 Task: Add the task  Issue with data being truncated when saving to database to the section Feature Fiesta in the project ZeroG and add a Due Date to the respective task as 2023/12/19.
Action: Mouse moved to (757, 541)
Screenshot: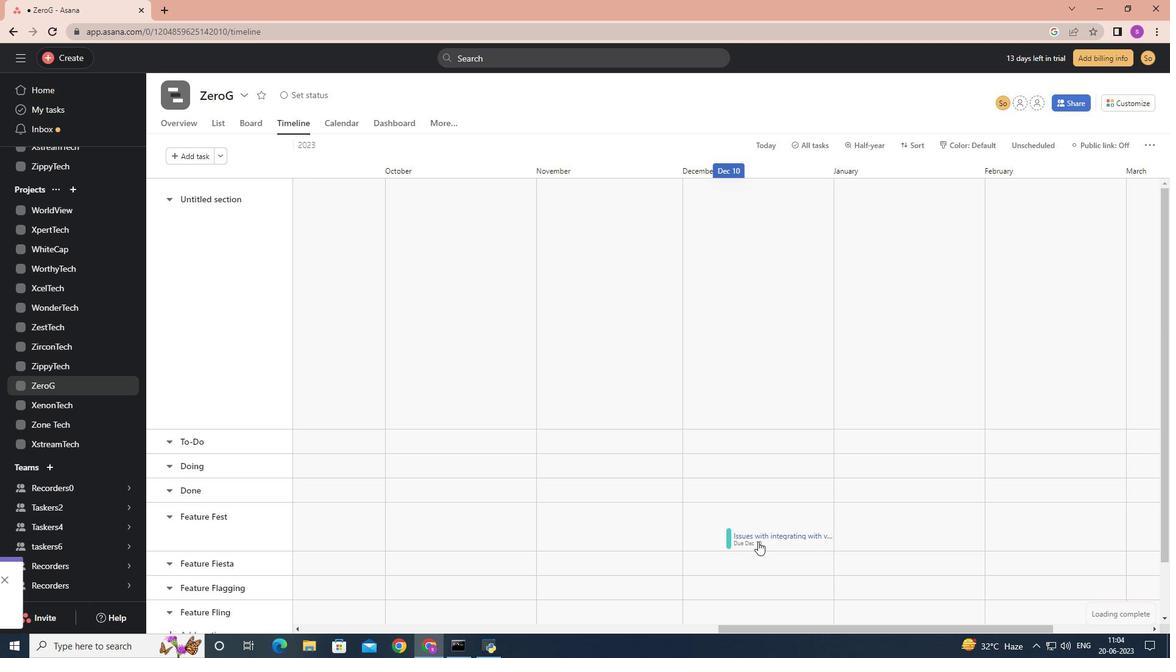 
Action: Mouse pressed left at (757, 541)
Screenshot: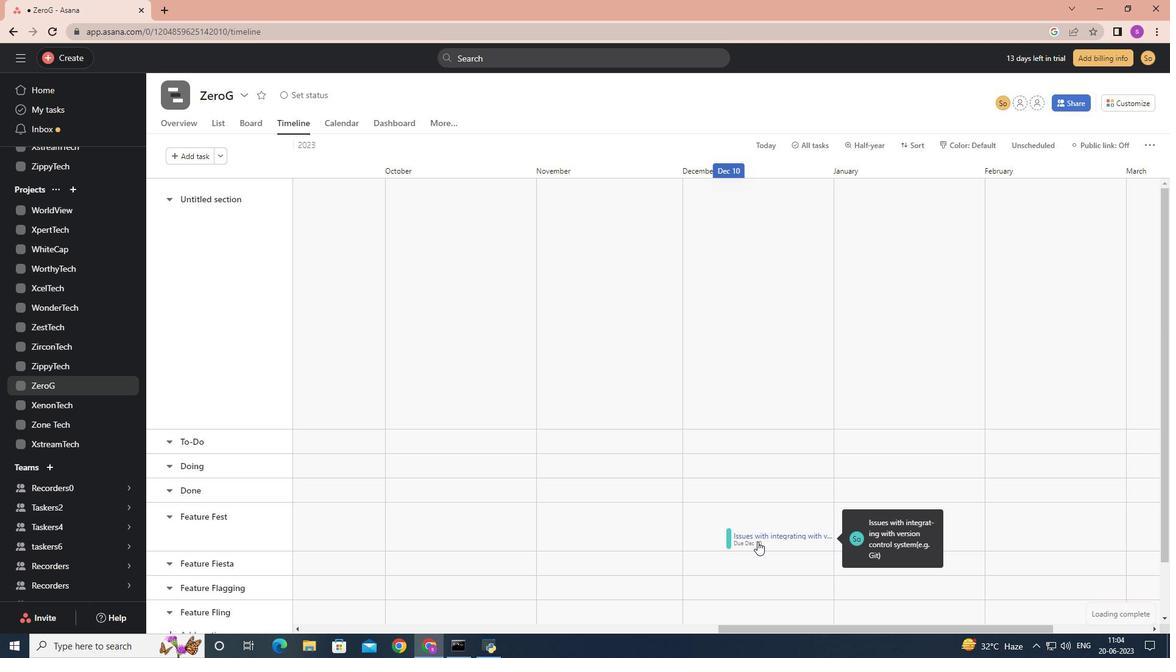 
Action: Mouse moved to (917, 284)
Screenshot: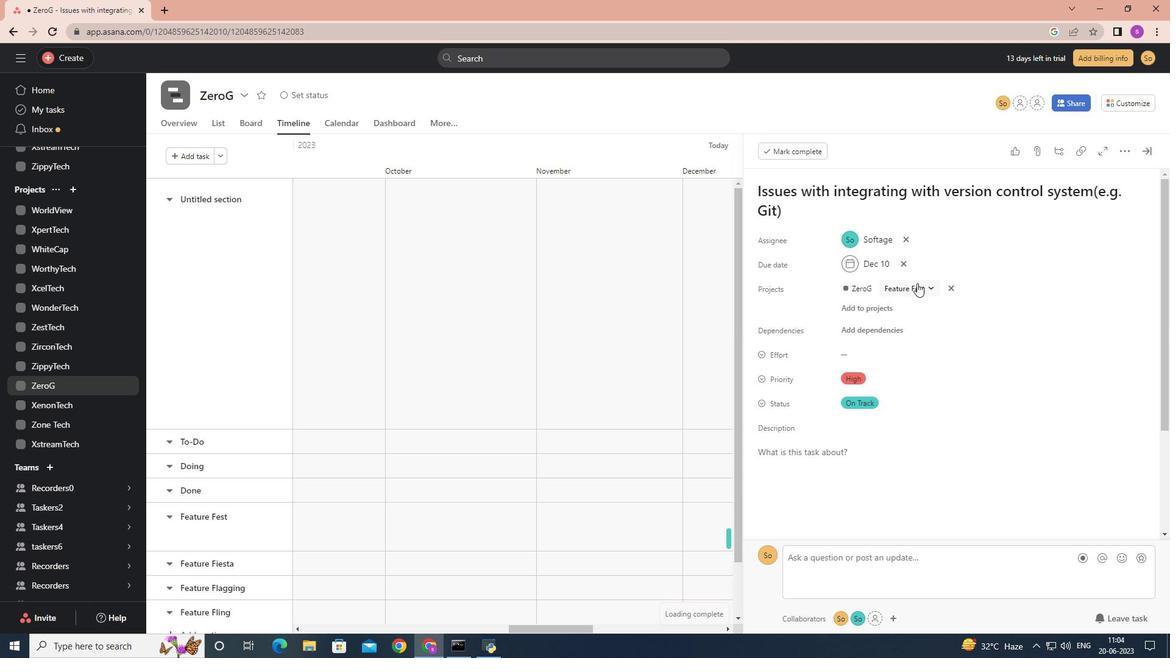 
Action: Mouse pressed left at (917, 284)
Screenshot: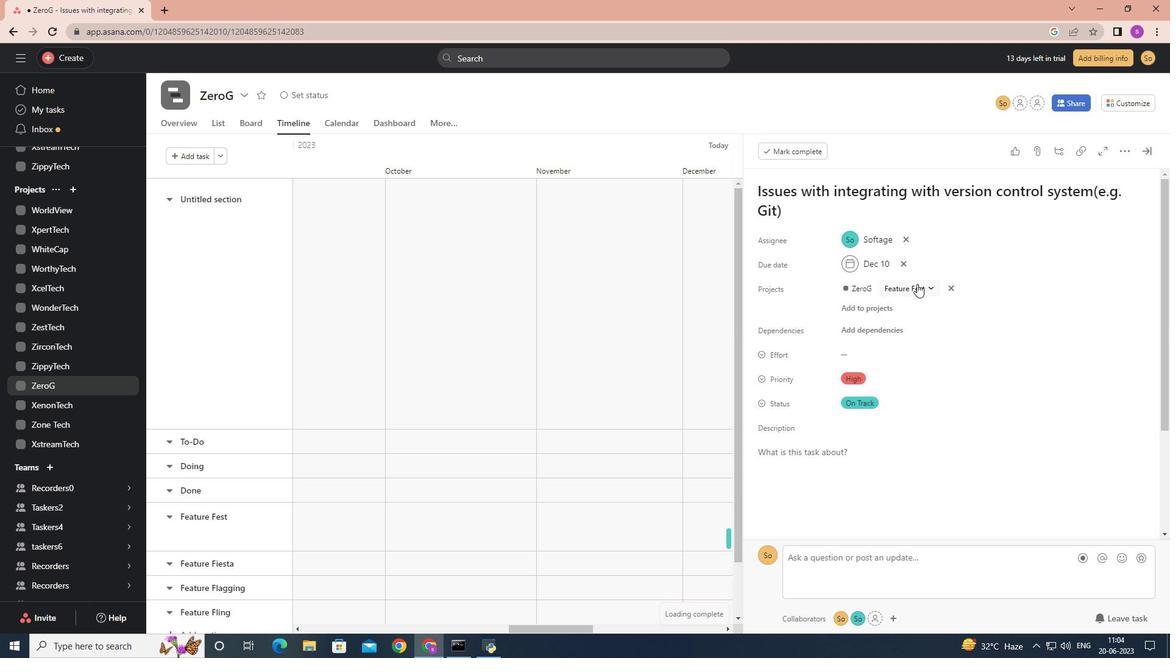 
Action: Mouse moved to (889, 426)
Screenshot: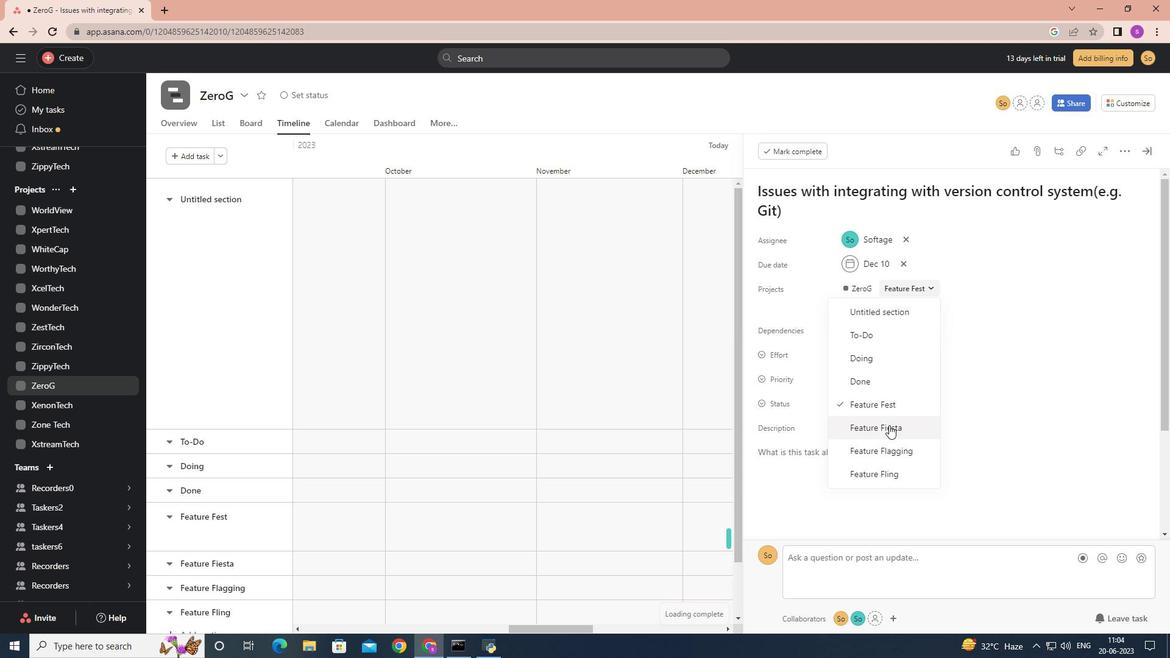
Action: Mouse pressed left at (889, 426)
Screenshot: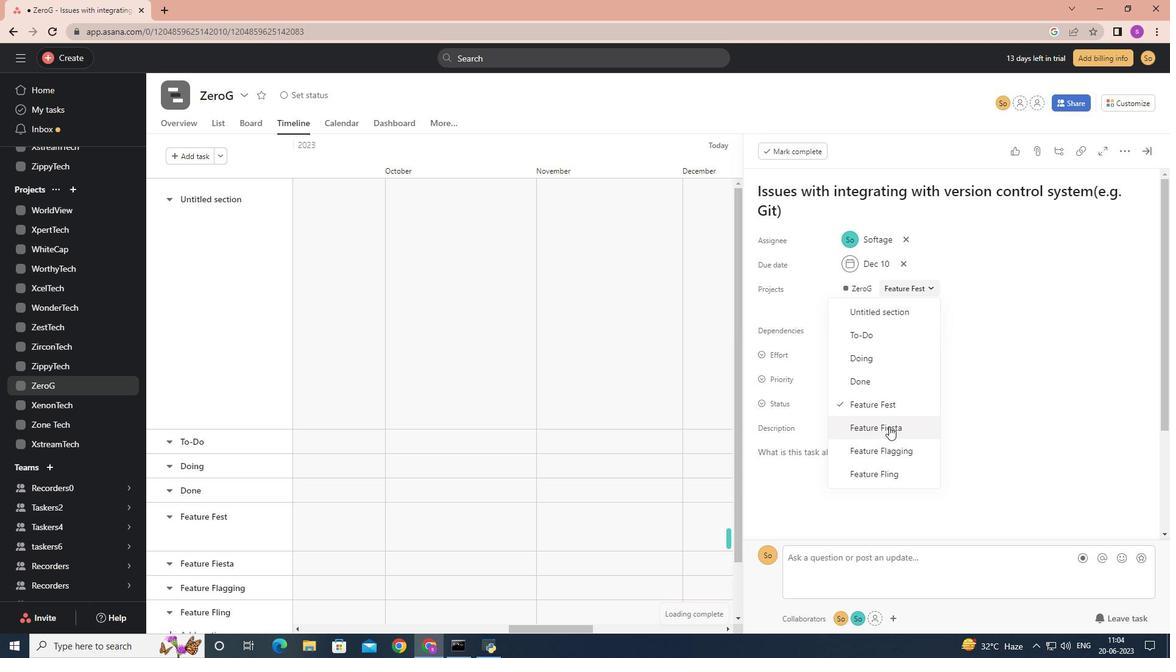 
Action: Mouse moved to (900, 261)
Screenshot: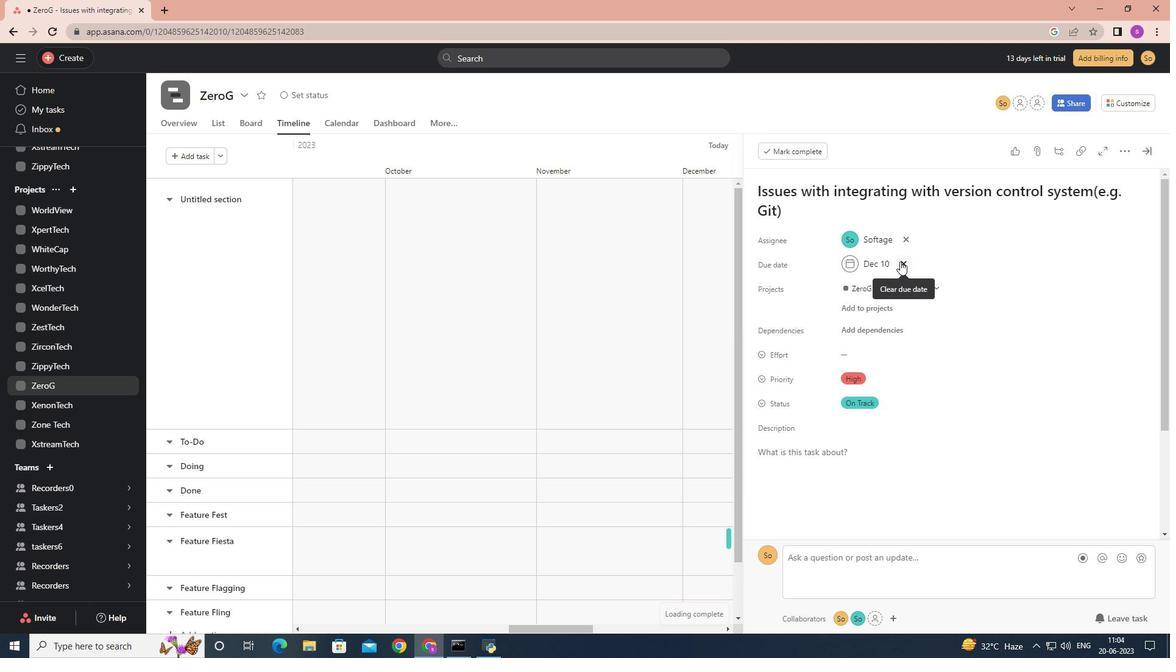
Action: Mouse pressed left at (900, 261)
Screenshot: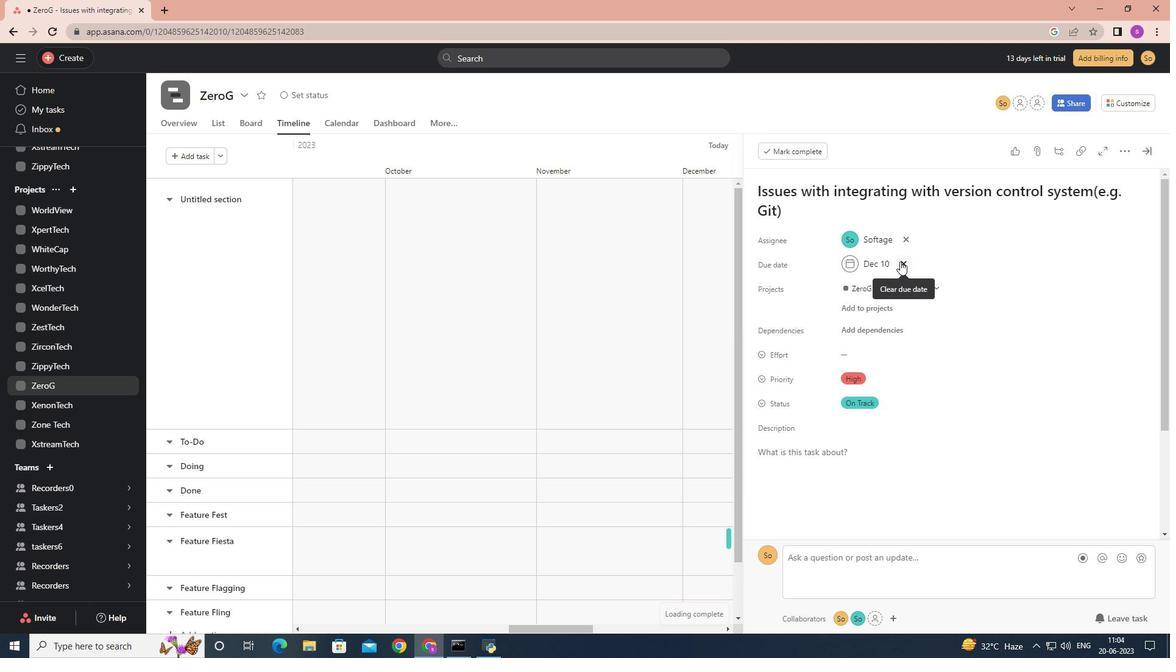 
Action: Mouse moved to (882, 263)
Screenshot: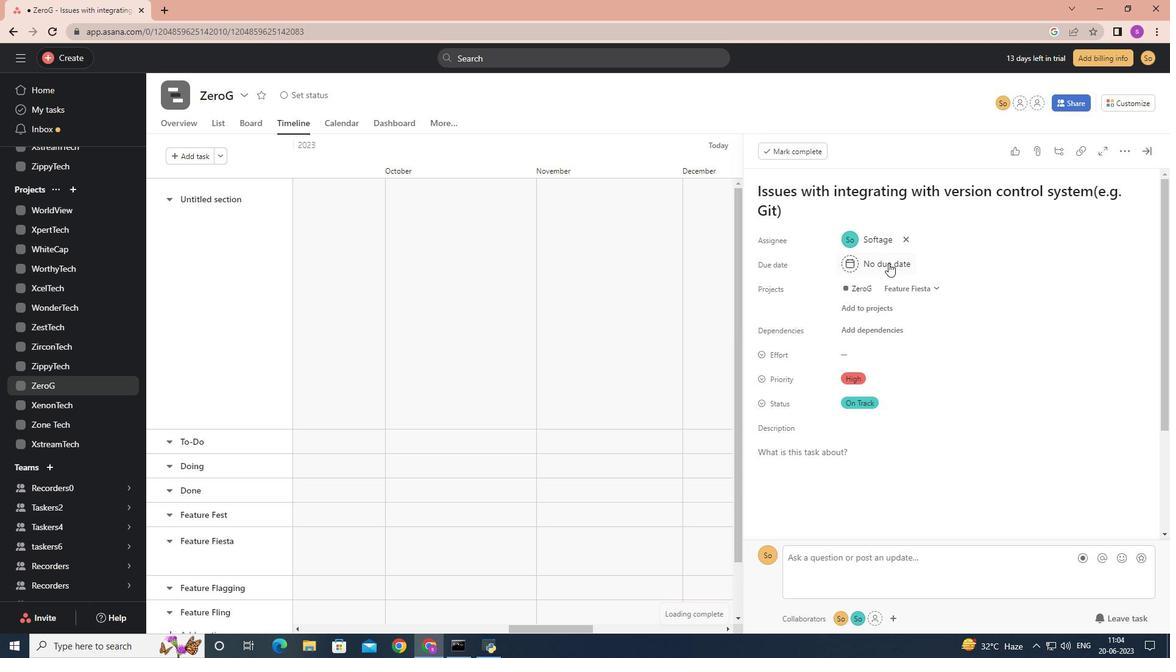 
Action: Mouse pressed left at (882, 263)
Screenshot: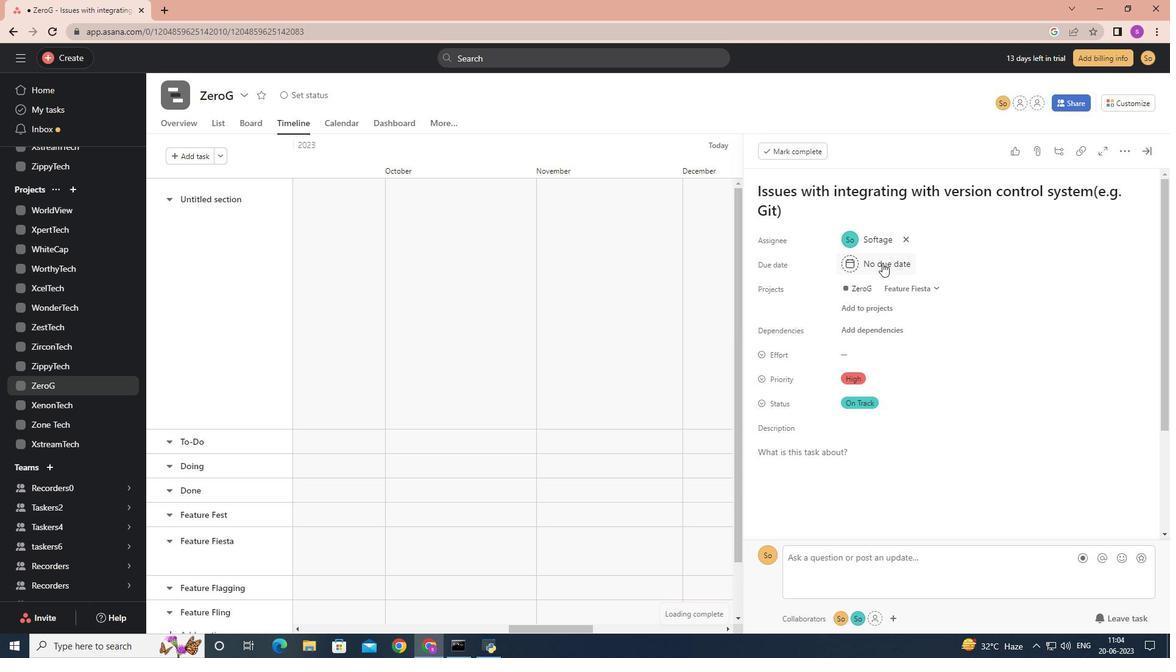 
Action: Mouse moved to (882, 263)
Screenshot: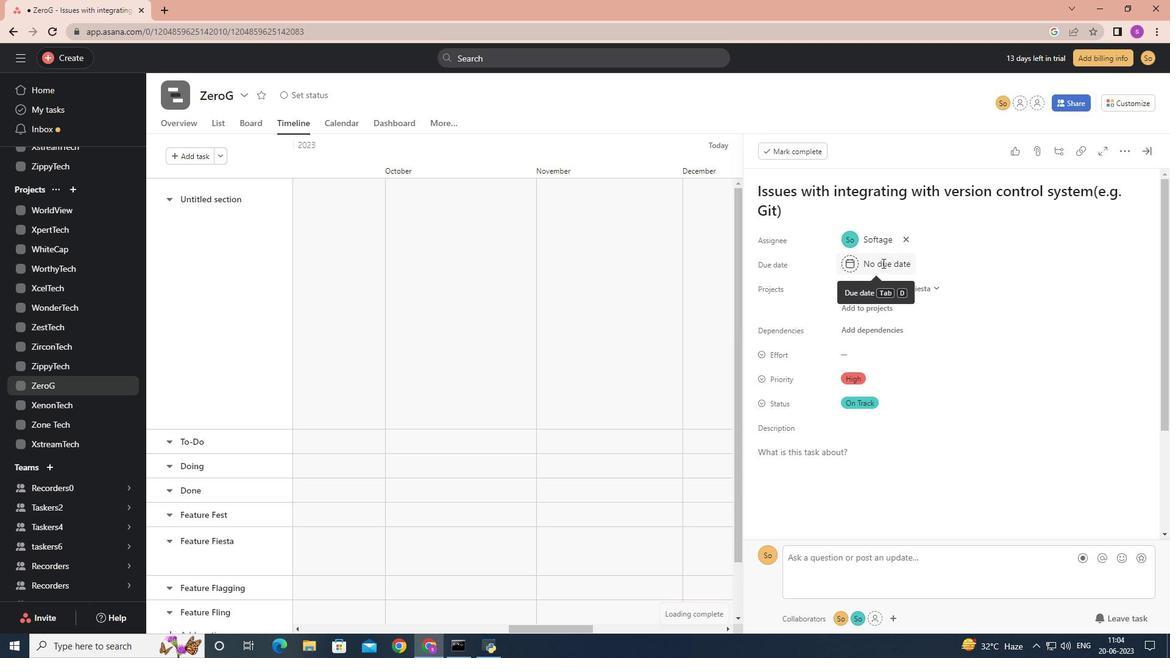 
Action: Key pressed 2023/12/19<Key.enter>
Screenshot: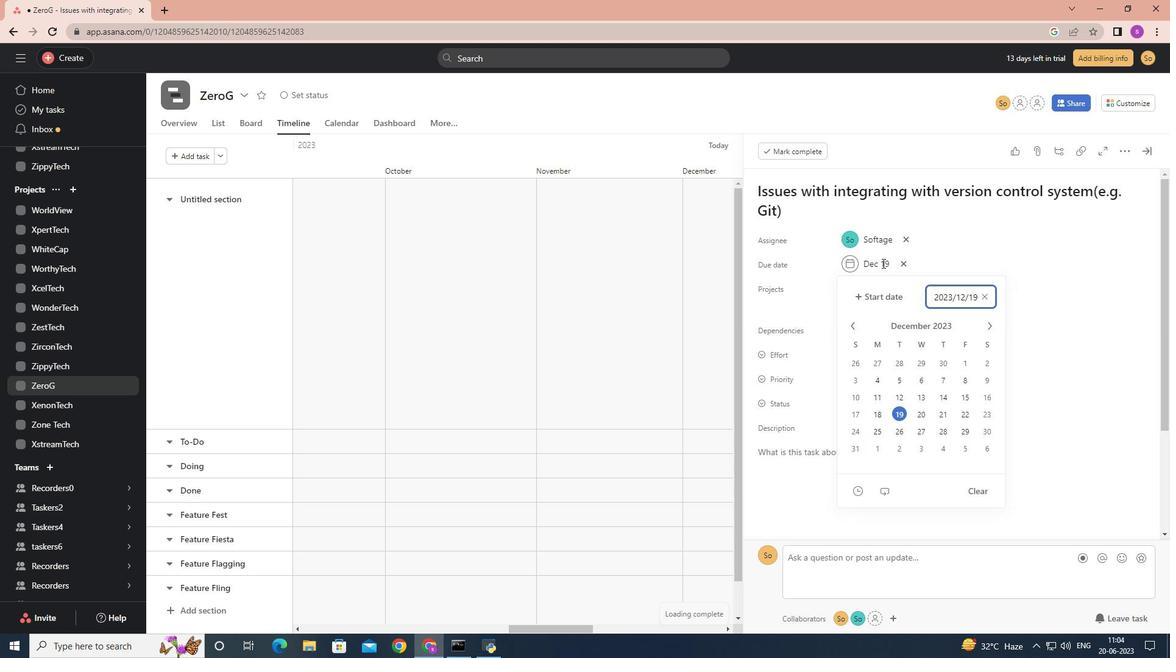 
Action: Mouse moved to (993, 317)
Screenshot: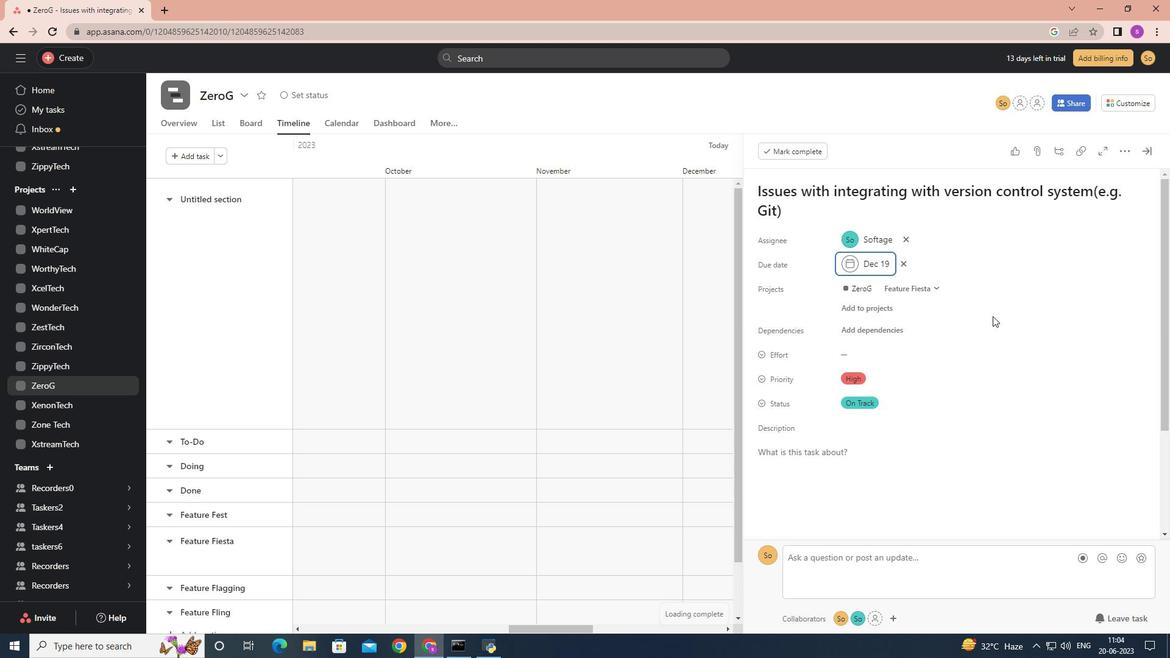 
